 Task: Look for products in the category "Hard Seltzer" that are on sale.
Action: Mouse moved to (769, 247)
Screenshot: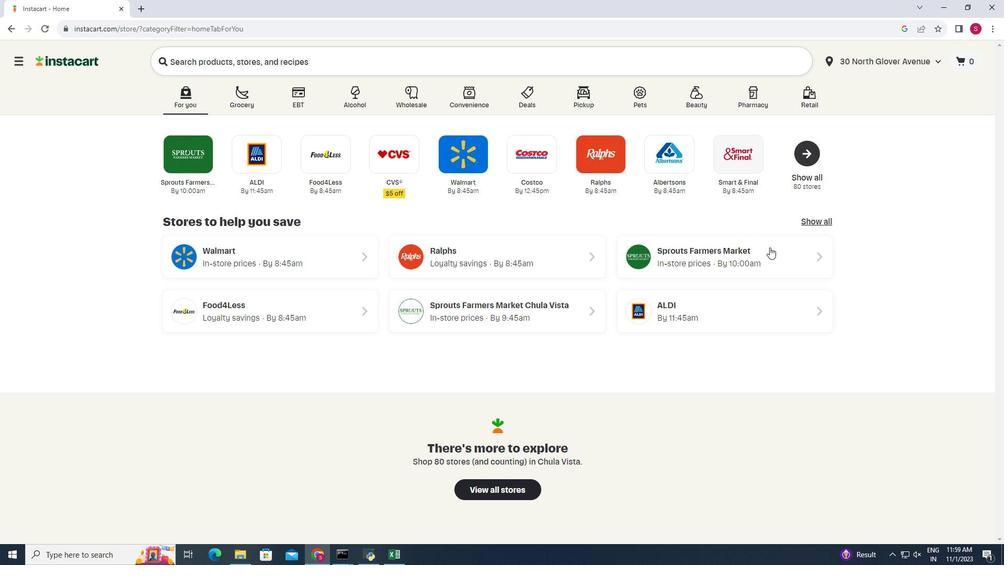 
Action: Mouse pressed left at (769, 247)
Screenshot: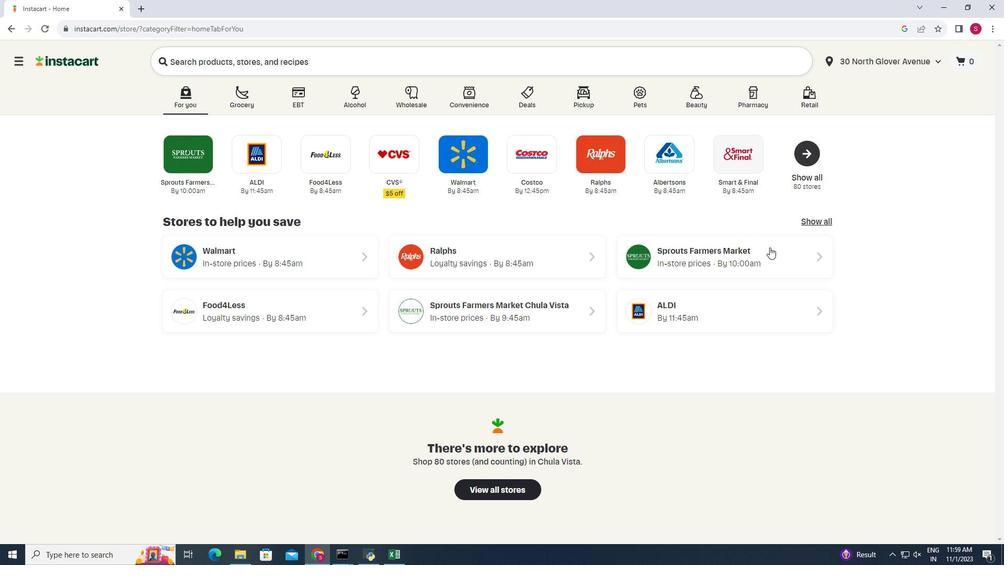 
Action: Mouse moved to (49, 518)
Screenshot: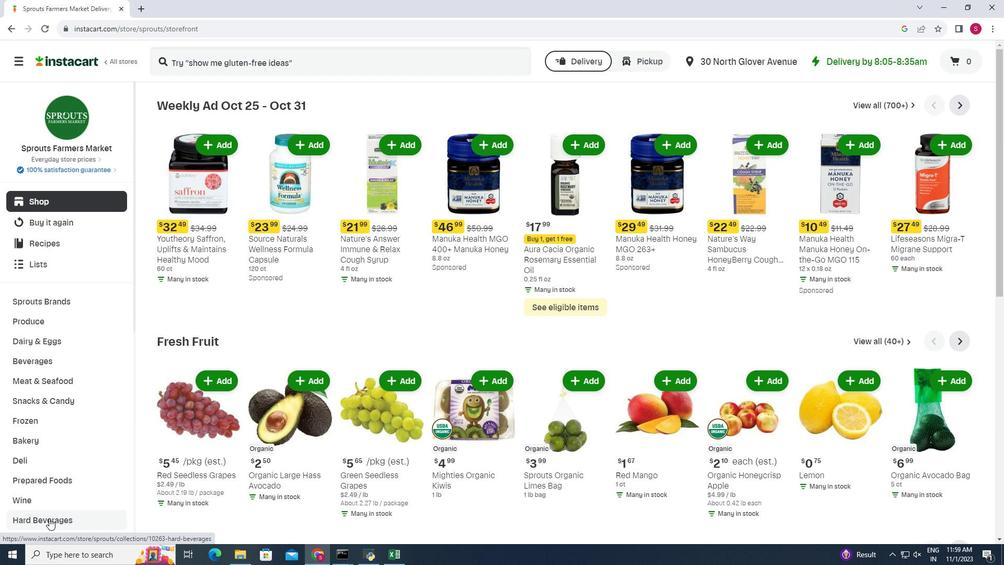 
Action: Mouse pressed left at (49, 518)
Screenshot: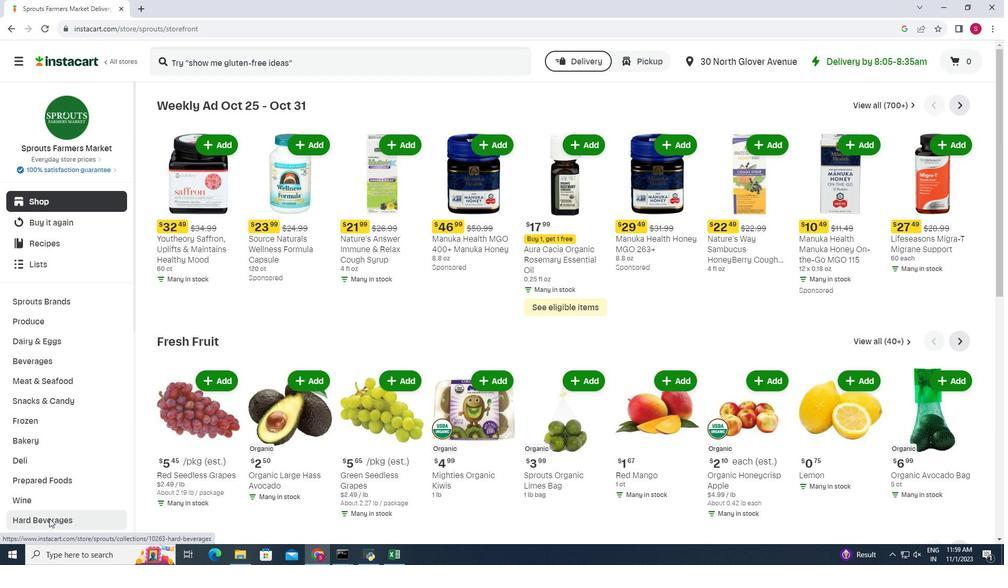 
Action: Mouse moved to (267, 129)
Screenshot: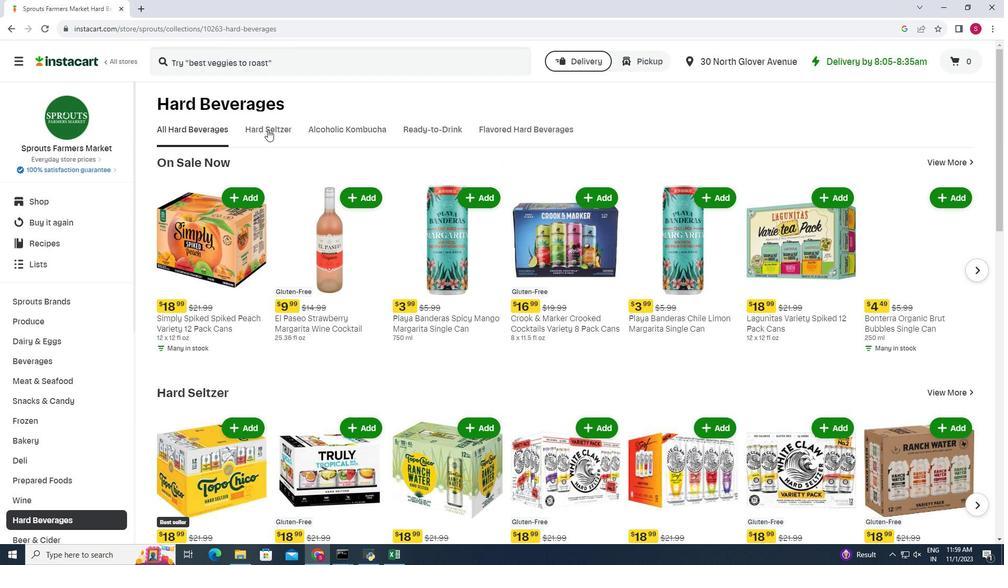 
Action: Mouse pressed left at (267, 129)
Screenshot: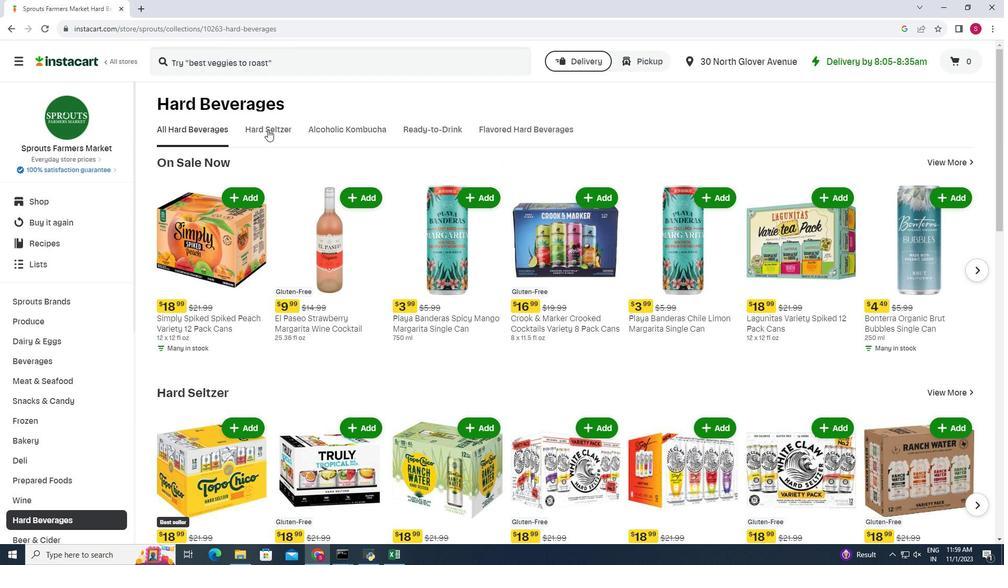 
Action: Mouse moved to (245, 161)
Screenshot: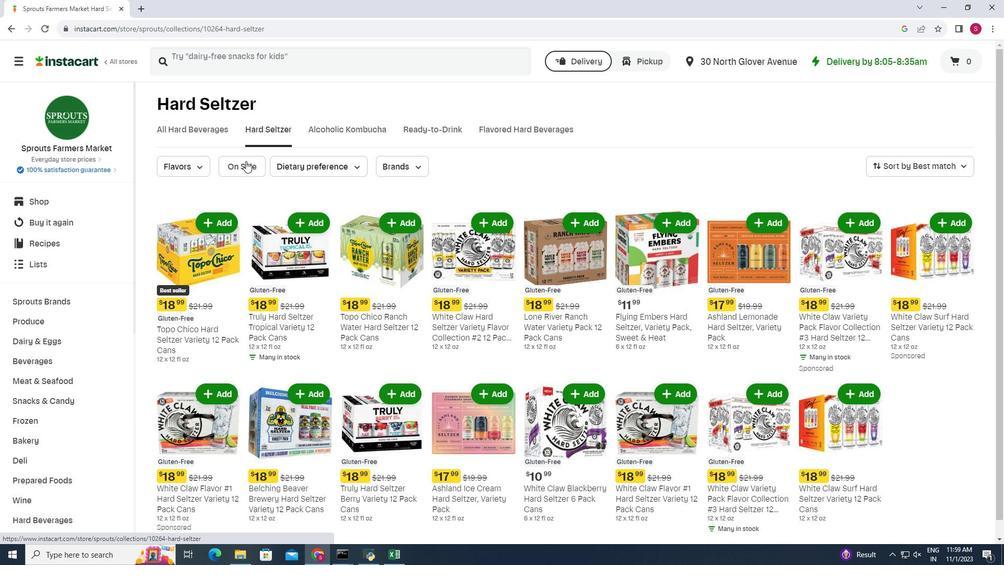 
Action: Mouse pressed left at (245, 161)
Screenshot: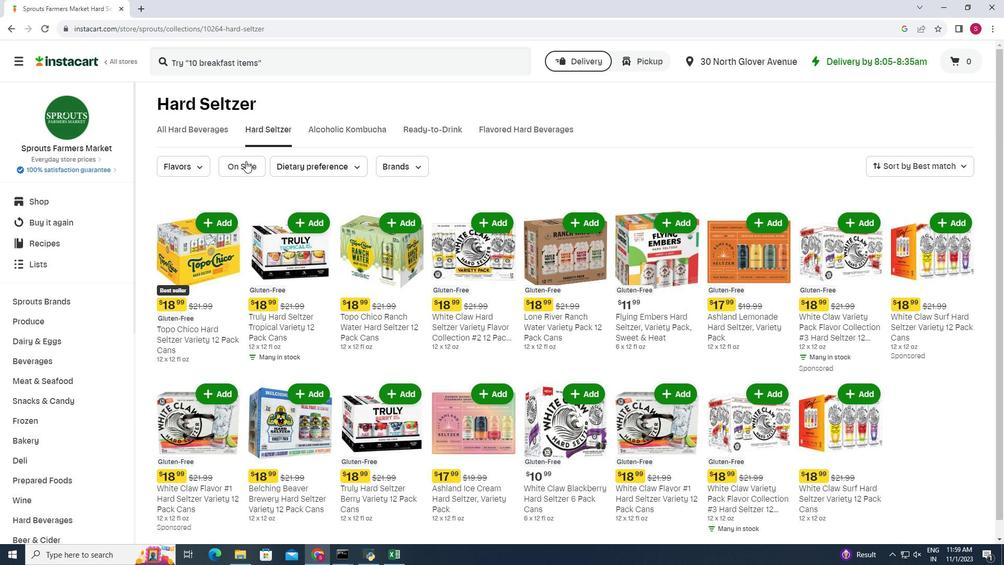 
Action: Mouse moved to (566, 187)
Screenshot: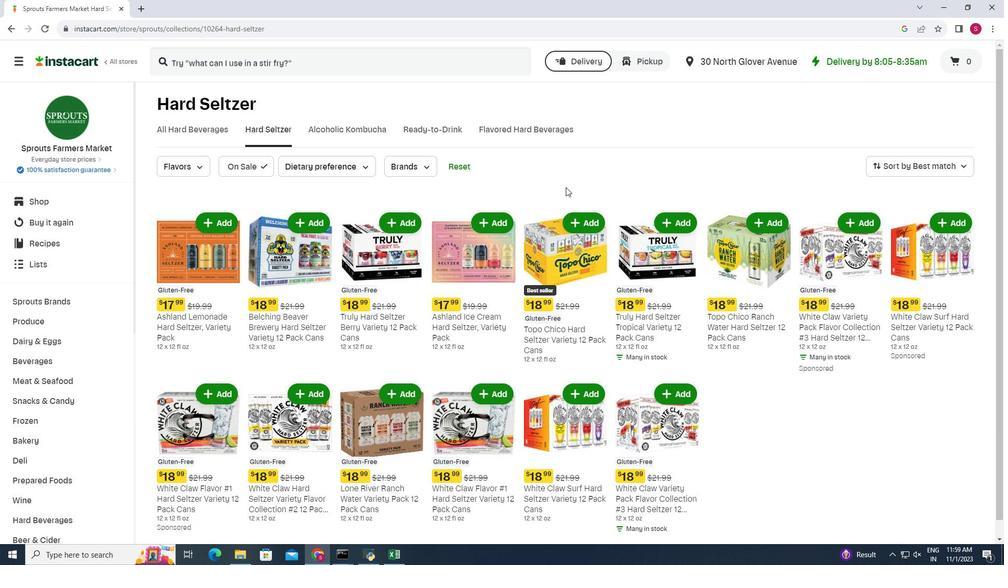 
Action: Mouse scrolled (566, 186) with delta (0, 0)
Screenshot: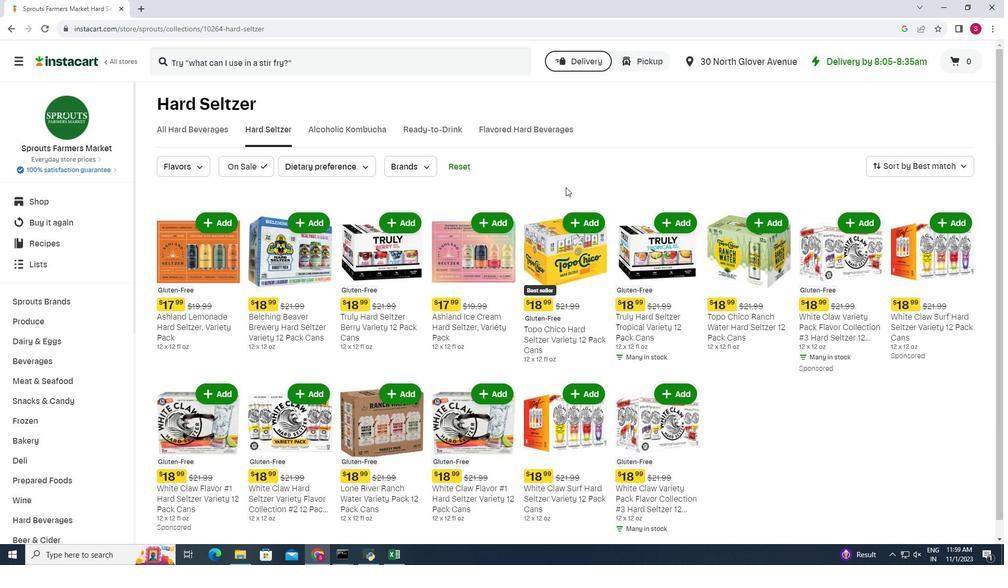 
Action: Mouse scrolled (566, 186) with delta (0, 0)
Screenshot: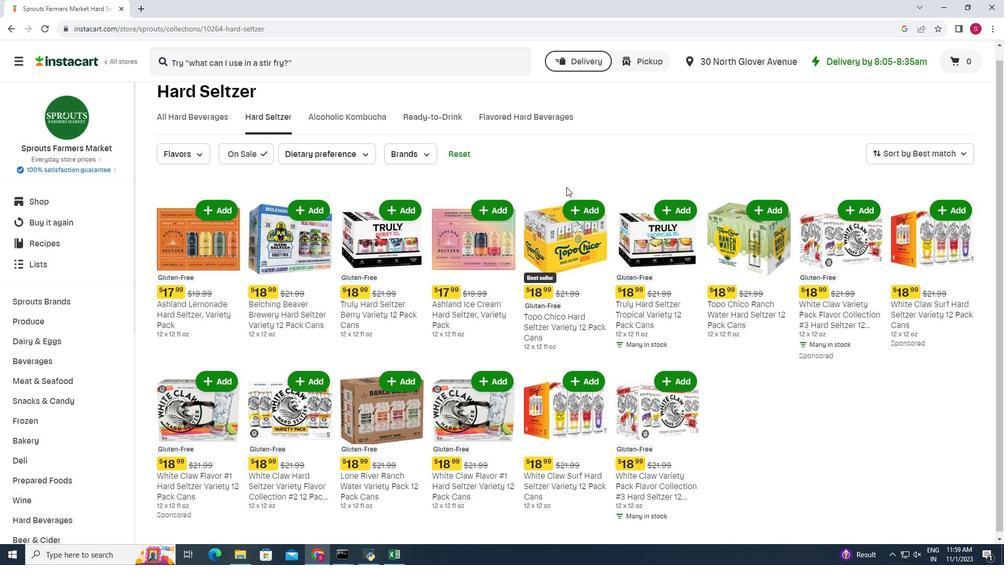 
Action: Mouse moved to (567, 187)
Screenshot: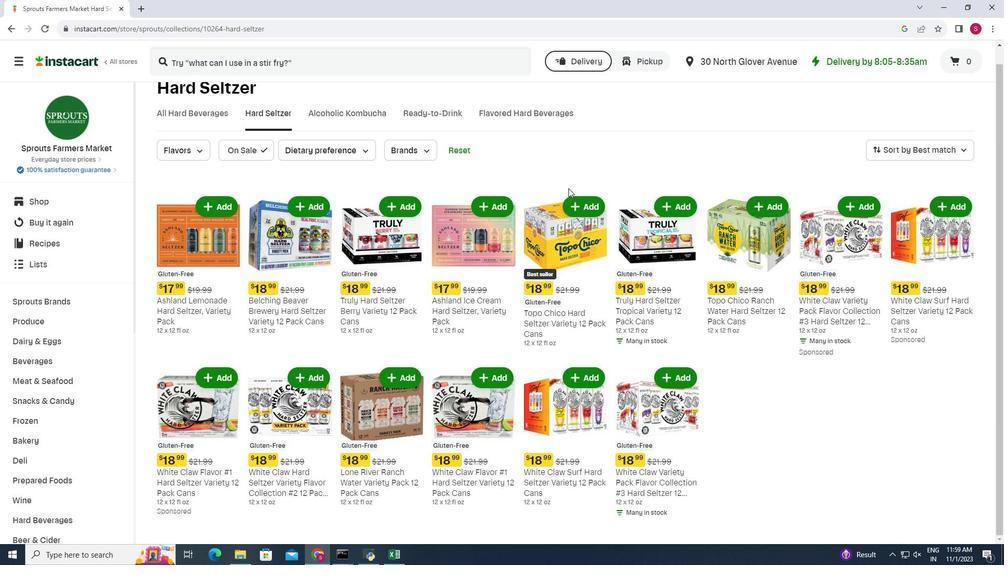 
Action: Mouse scrolled (567, 186) with delta (0, 0)
Screenshot: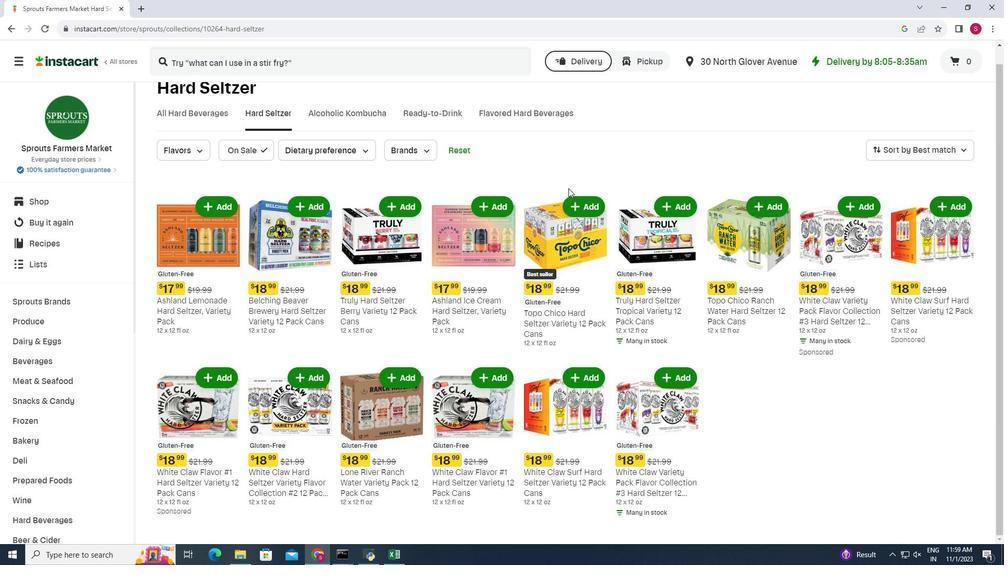 
Action: Mouse moved to (569, 188)
Screenshot: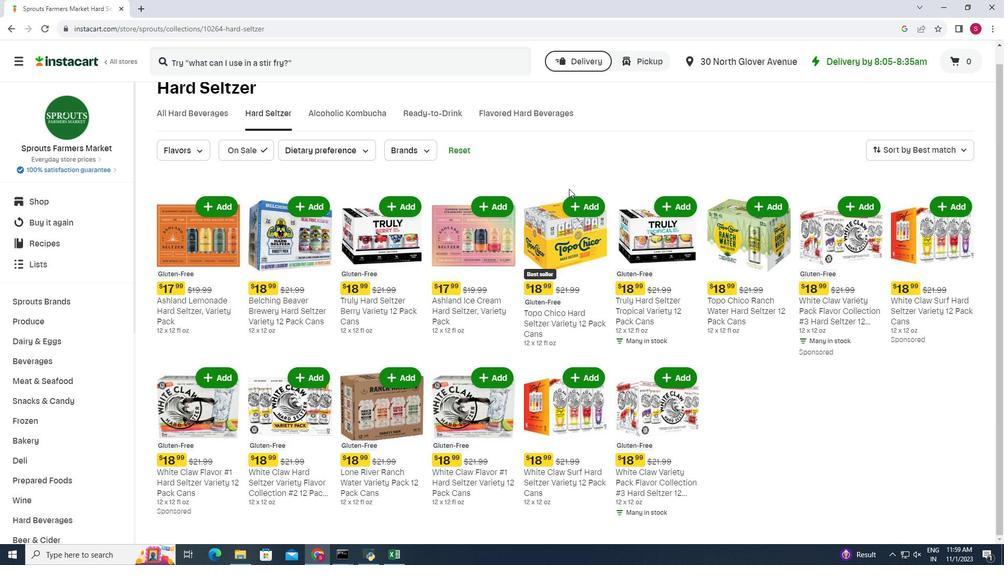 
Action: Mouse scrolled (569, 188) with delta (0, 0)
Screenshot: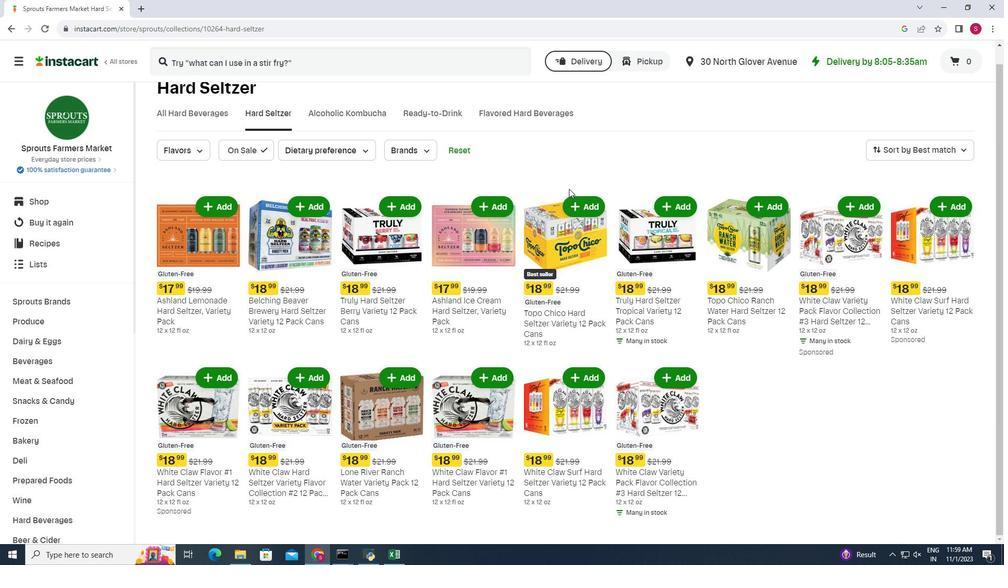 
Action: Mouse scrolled (569, 188) with delta (0, 0)
Screenshot: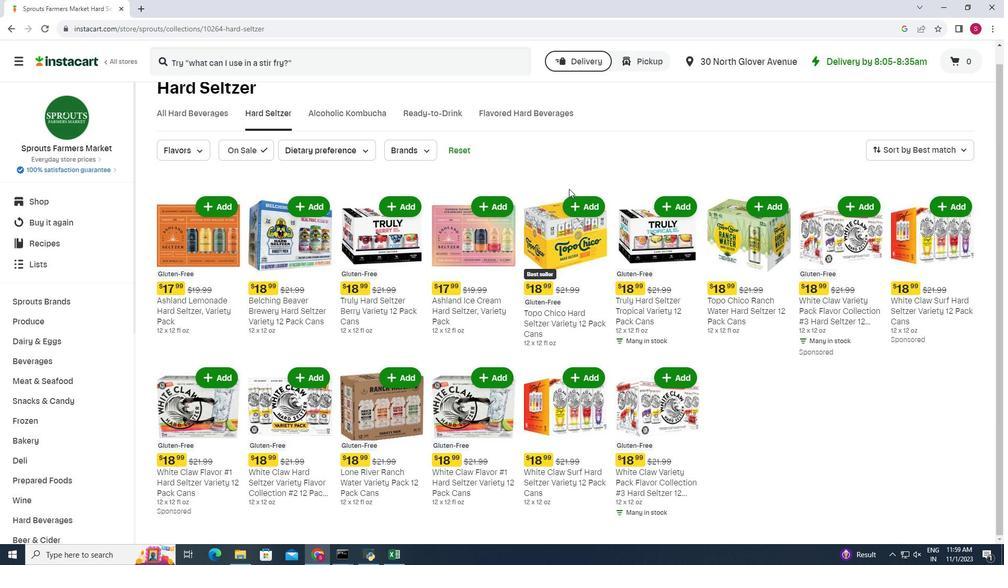 
Action: Mouse moved to (569, 189)
Screenshot: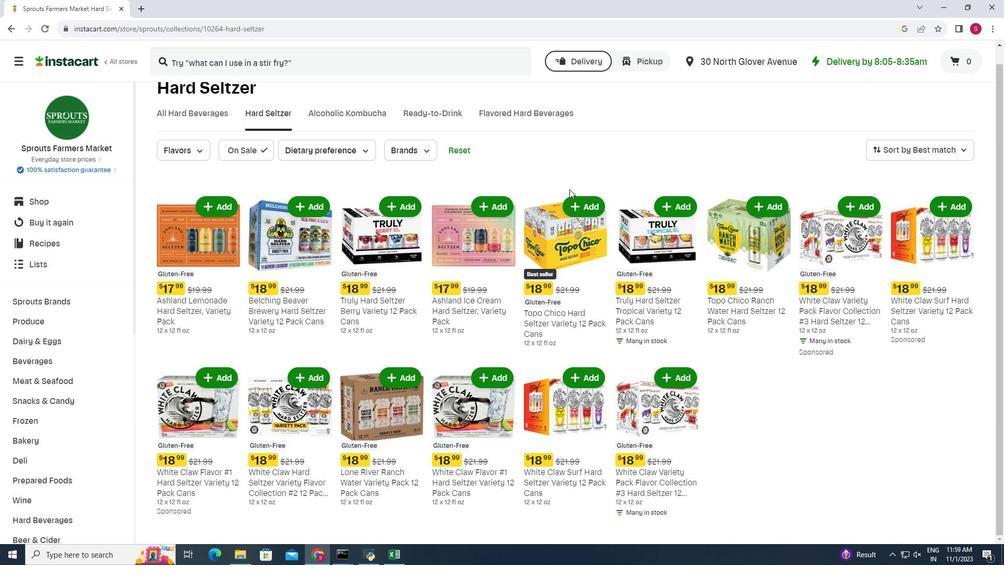 
